 Task: Share your profile with your two connection via message.
Action: Mouse moved to (823, 81)
Screenshot: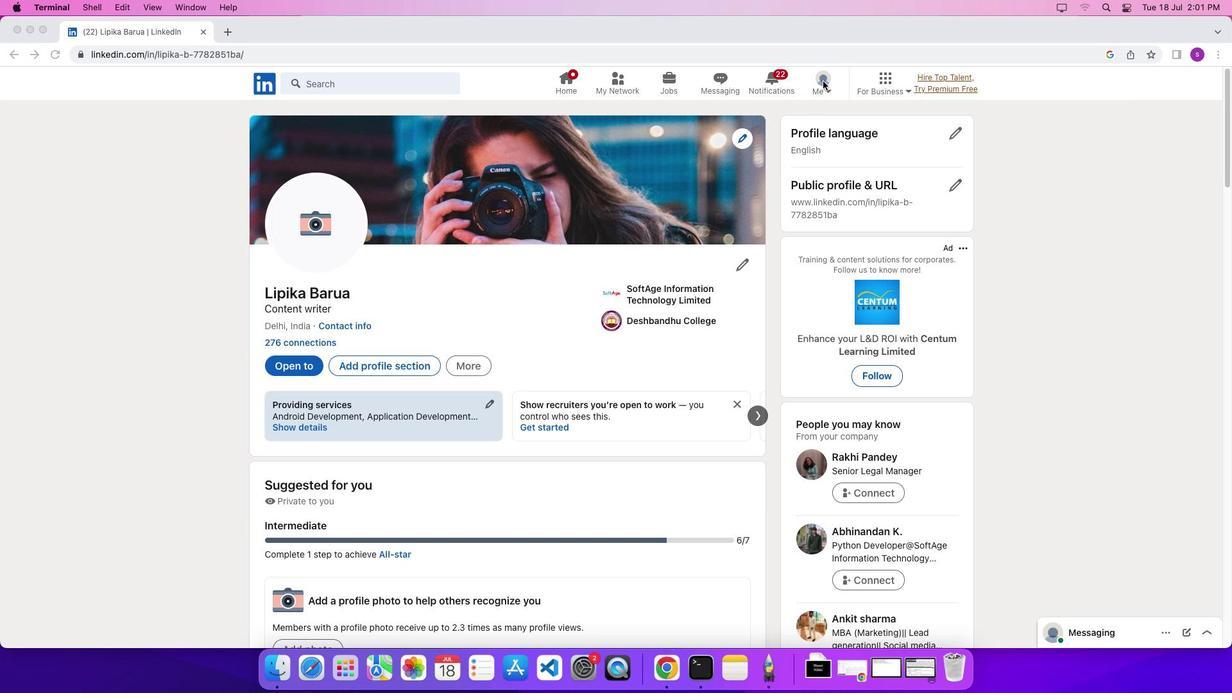 
Action: Mouse pressed left at (823, 81)
Screenshot: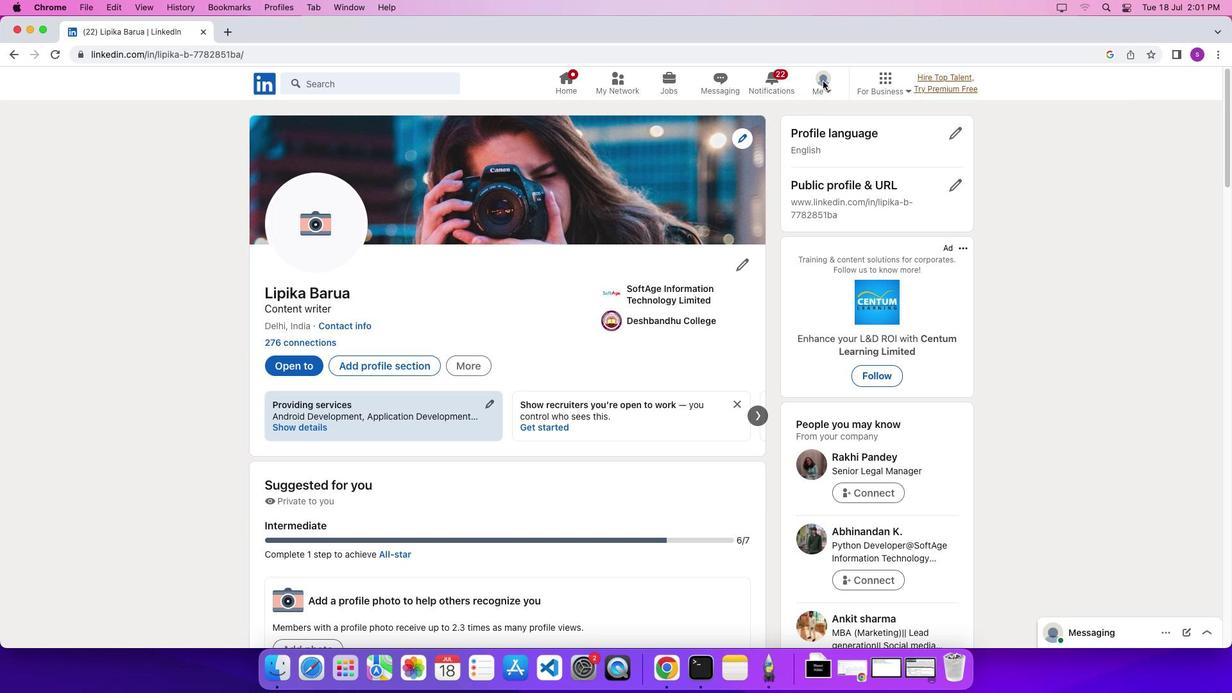 
Action: Mouse moved to (826, 89)
Screenshot: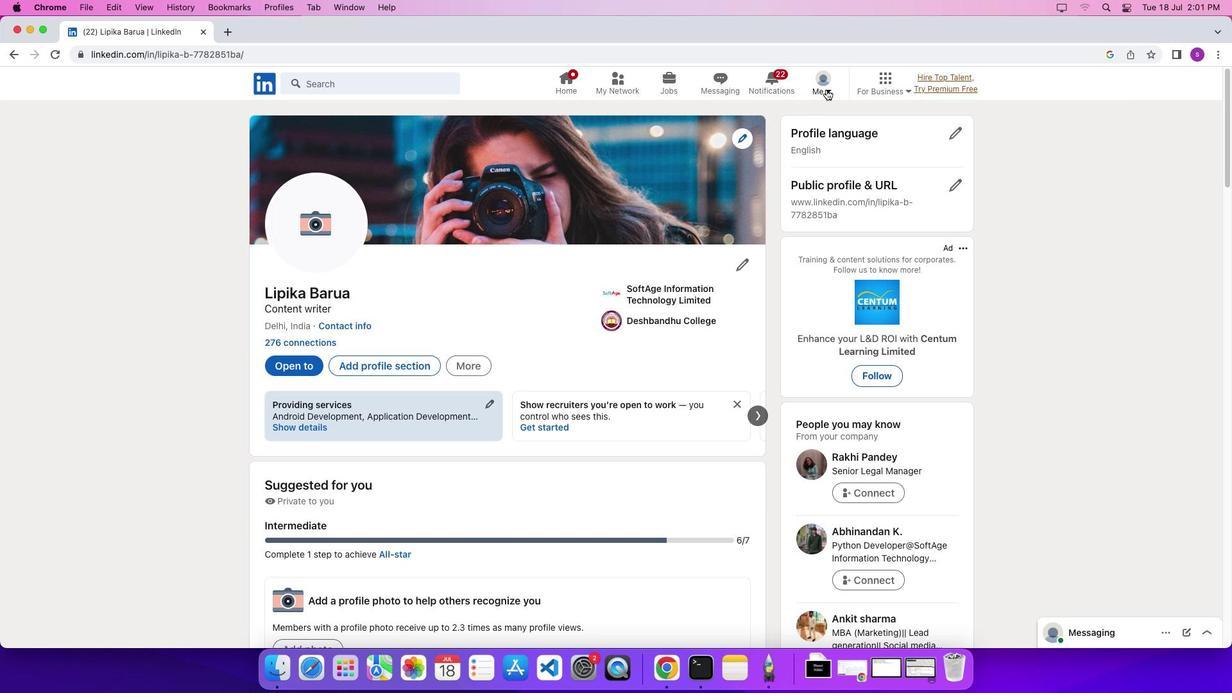 
Action: Mouse pressed left at (826, 89)
Screenshot: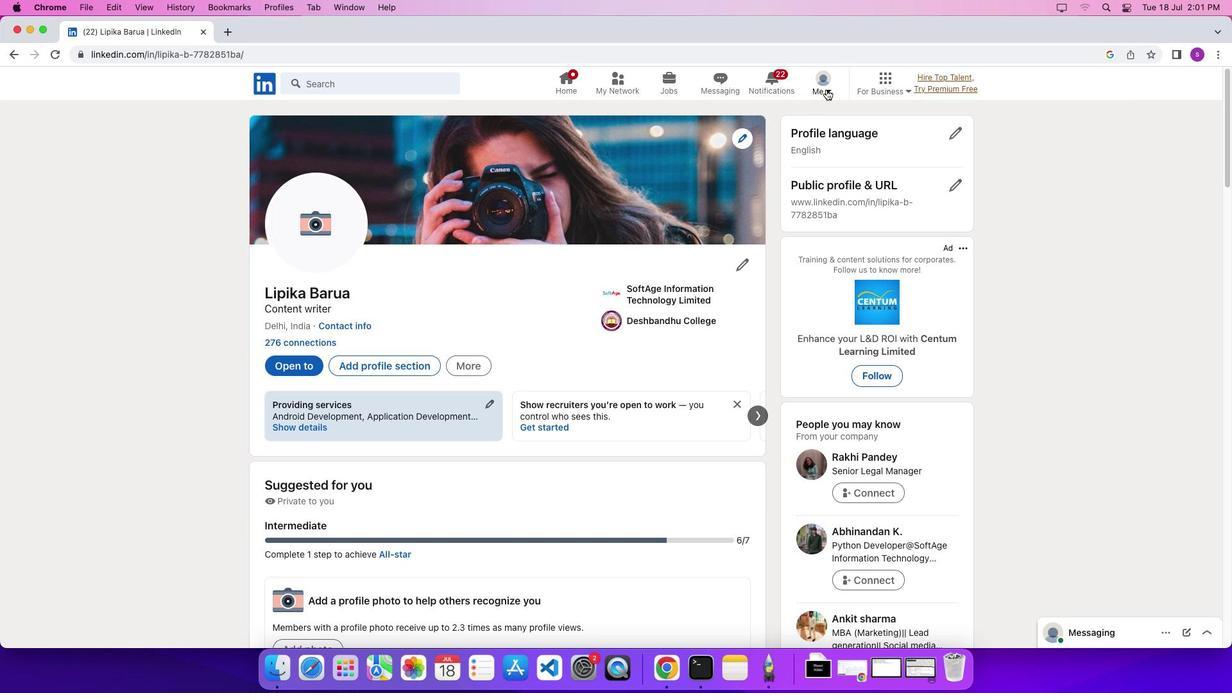 
Action: Mouse moved to (792, 154)
Screenshot: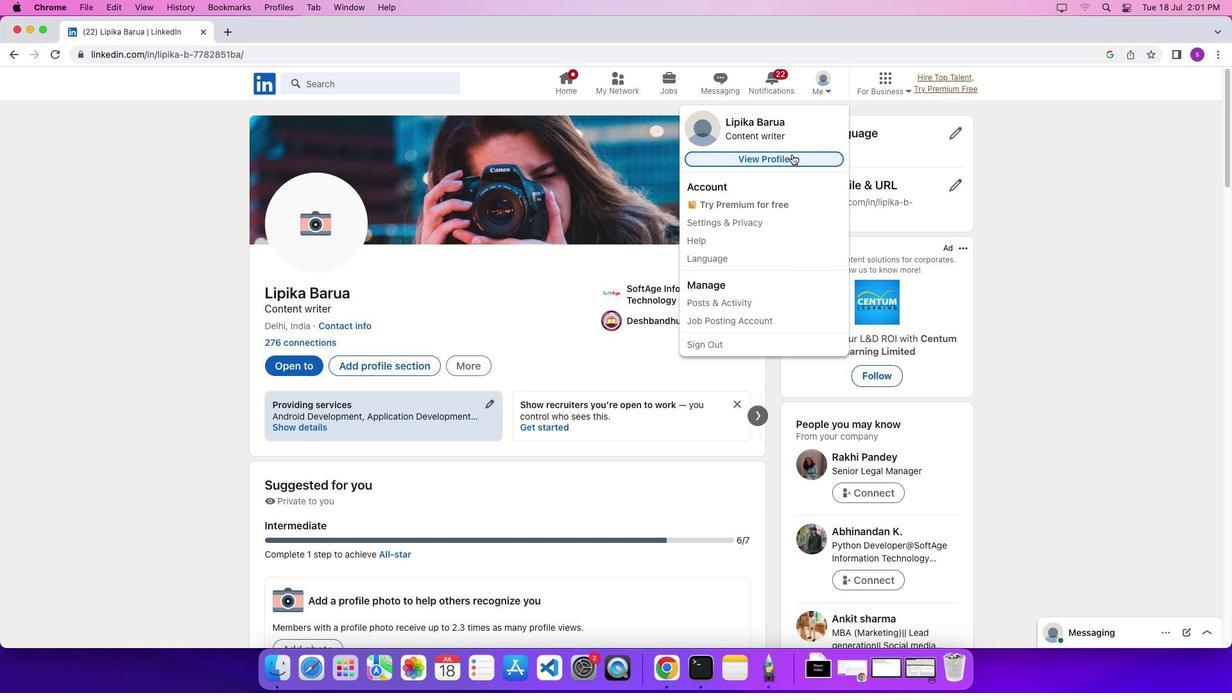 
Action: Mouse pressed left at (792, 154)
Screenshot: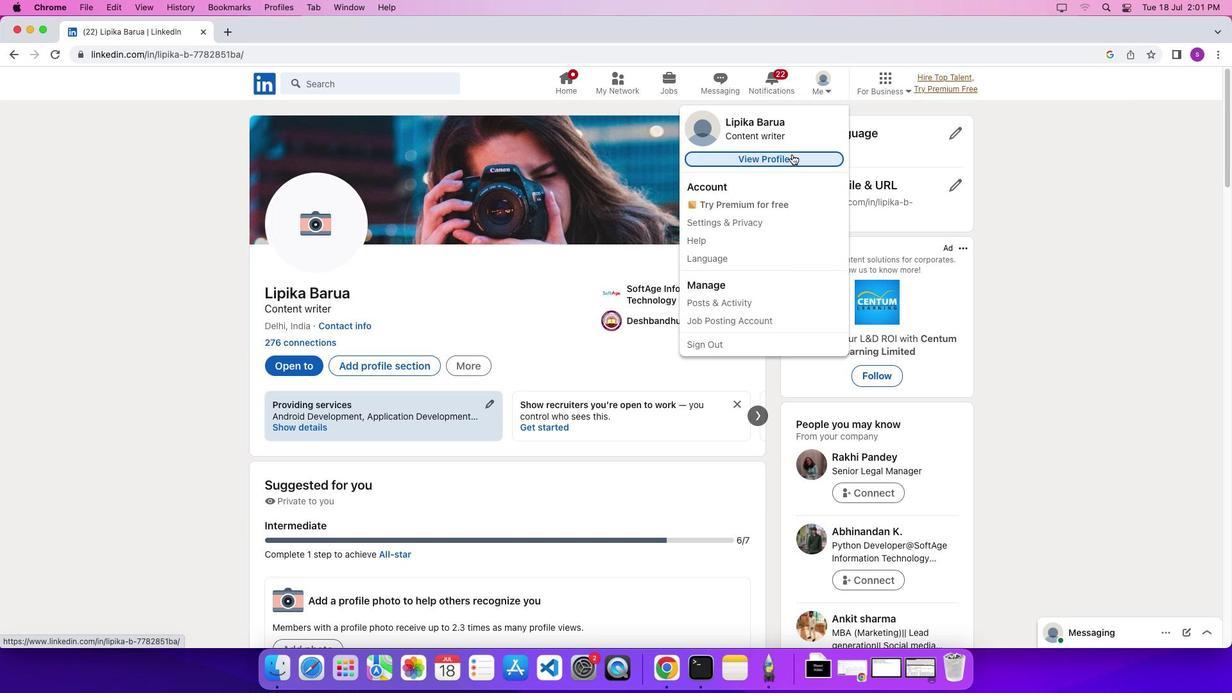 
Action: Mouse moved to (484, 362)
Screenshot: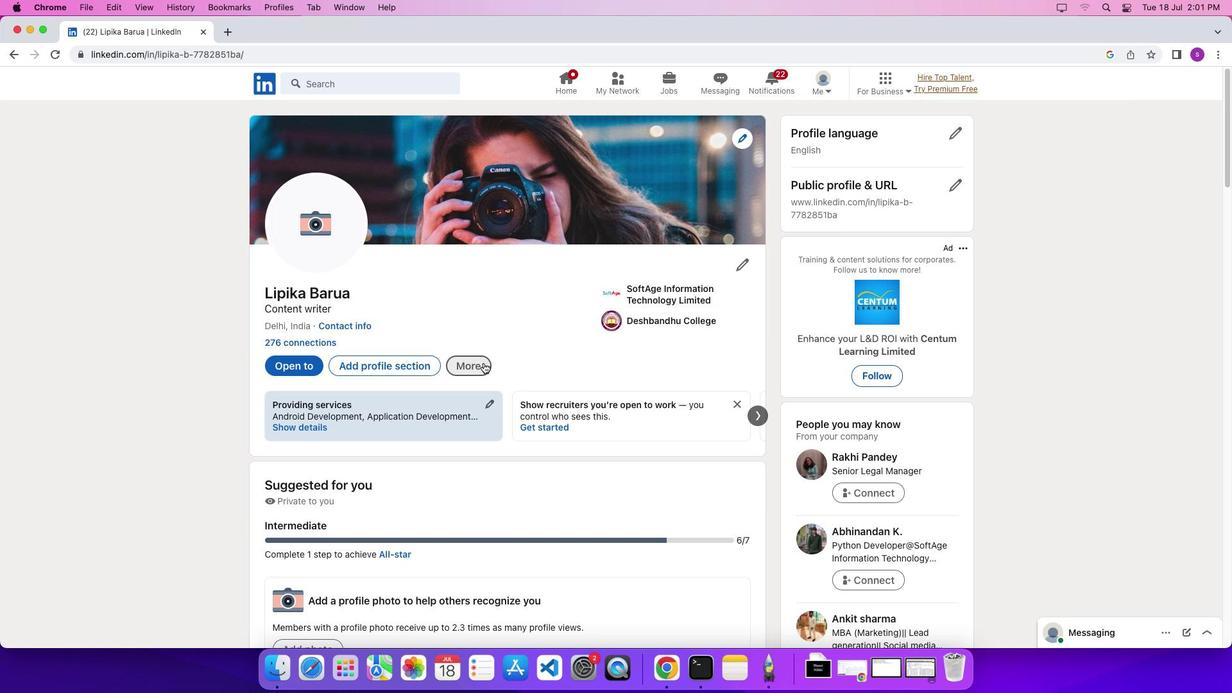 
Action: Mouse pressed left at (484, 362)
Screenshot: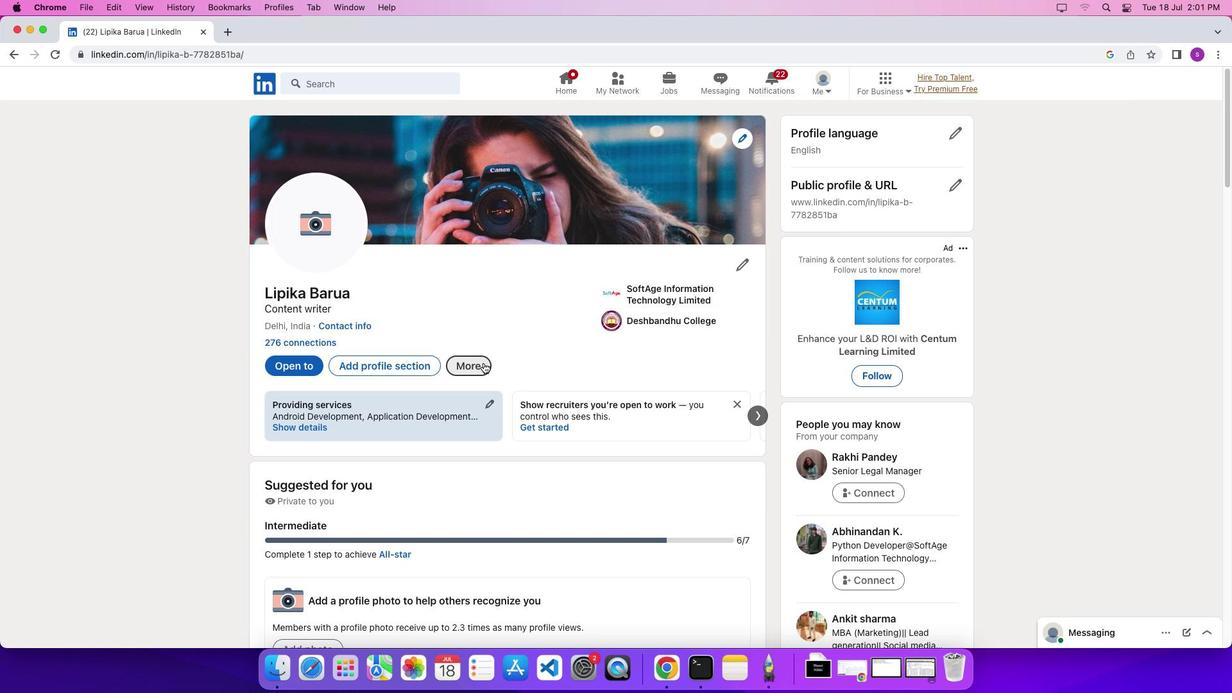 
Action: Mouse moved to (489, 387)
Screenshot: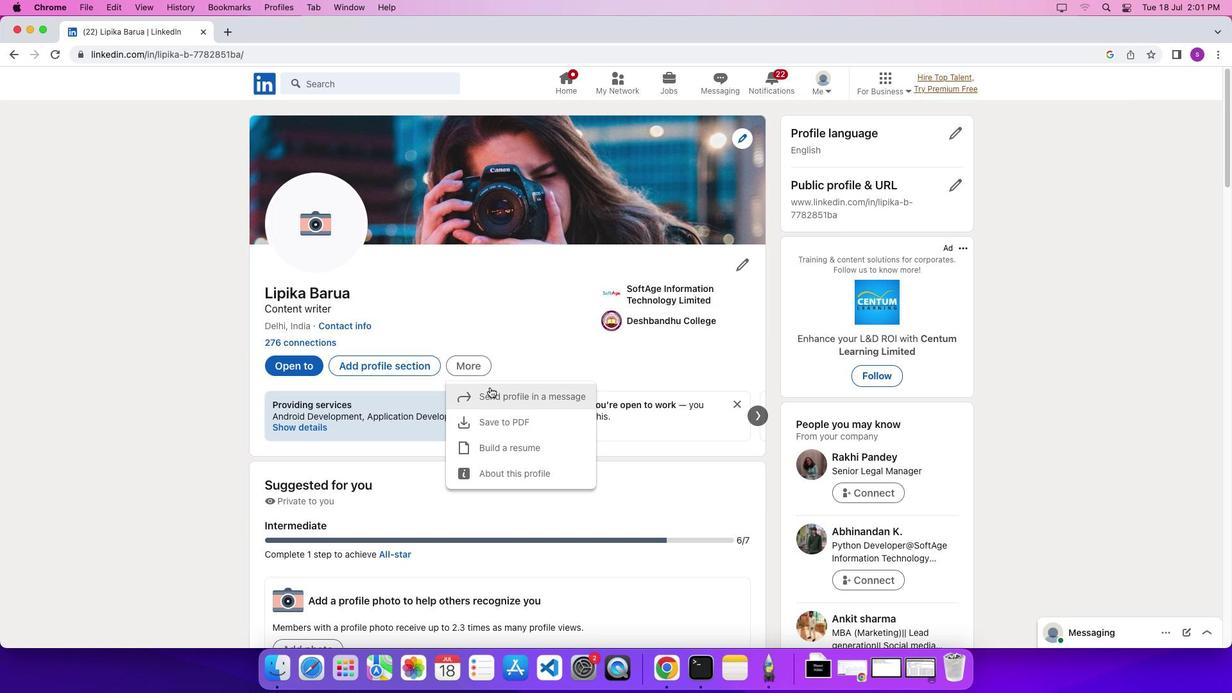 
Action: Mouse pressed left at (489, 387)
Screenshot: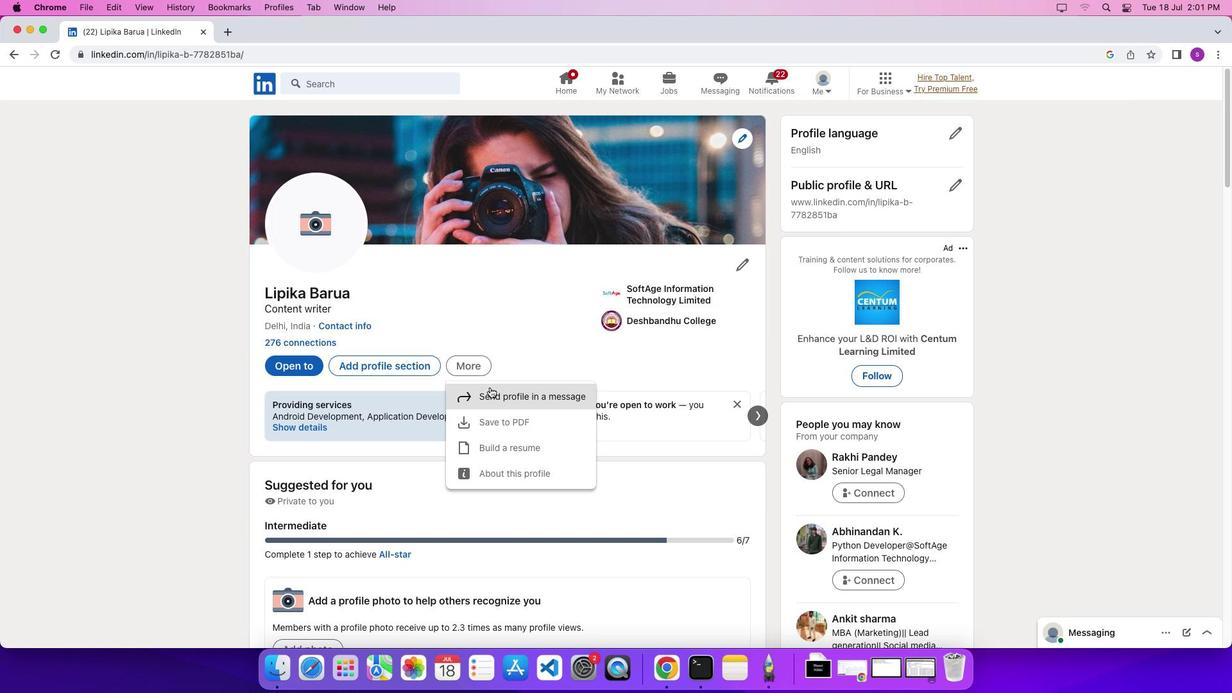 
Action: Mouse moved to (862, 433)
Screenshot: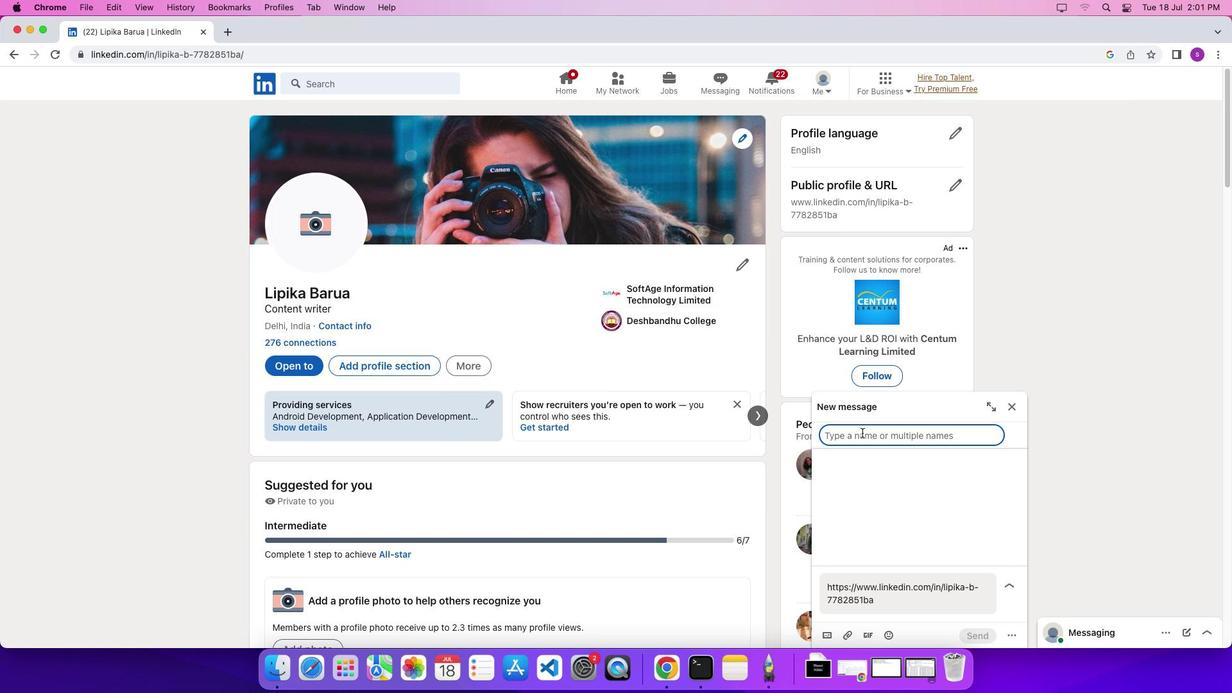 
Action: Mouse pressed left at (862, 433)
Screenshot: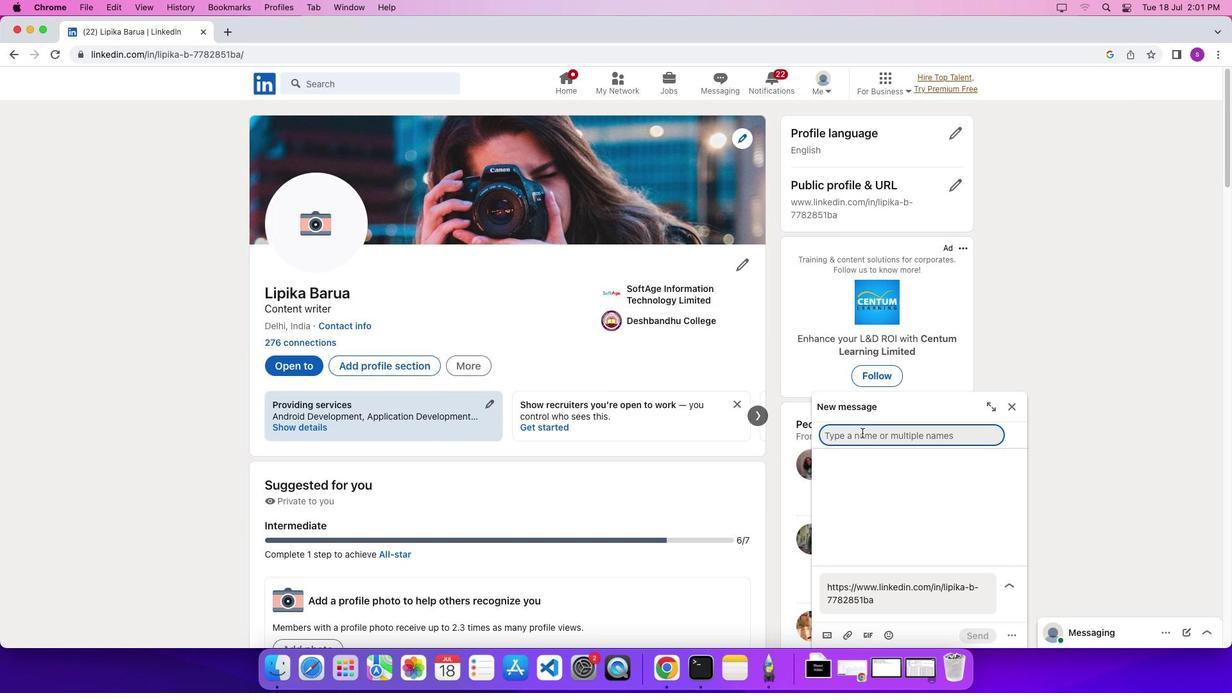
Action: Key pressed 'H''I'
Screenshot: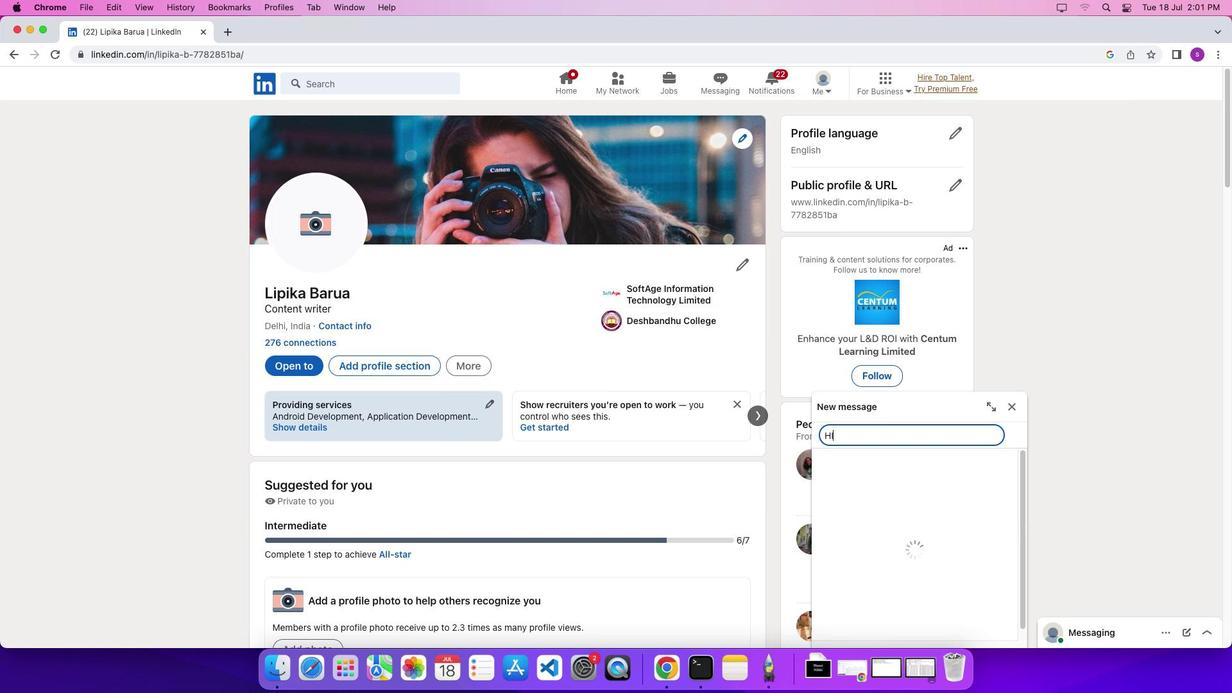 
Action: Mouse moved to (876, 451)
Screenshot: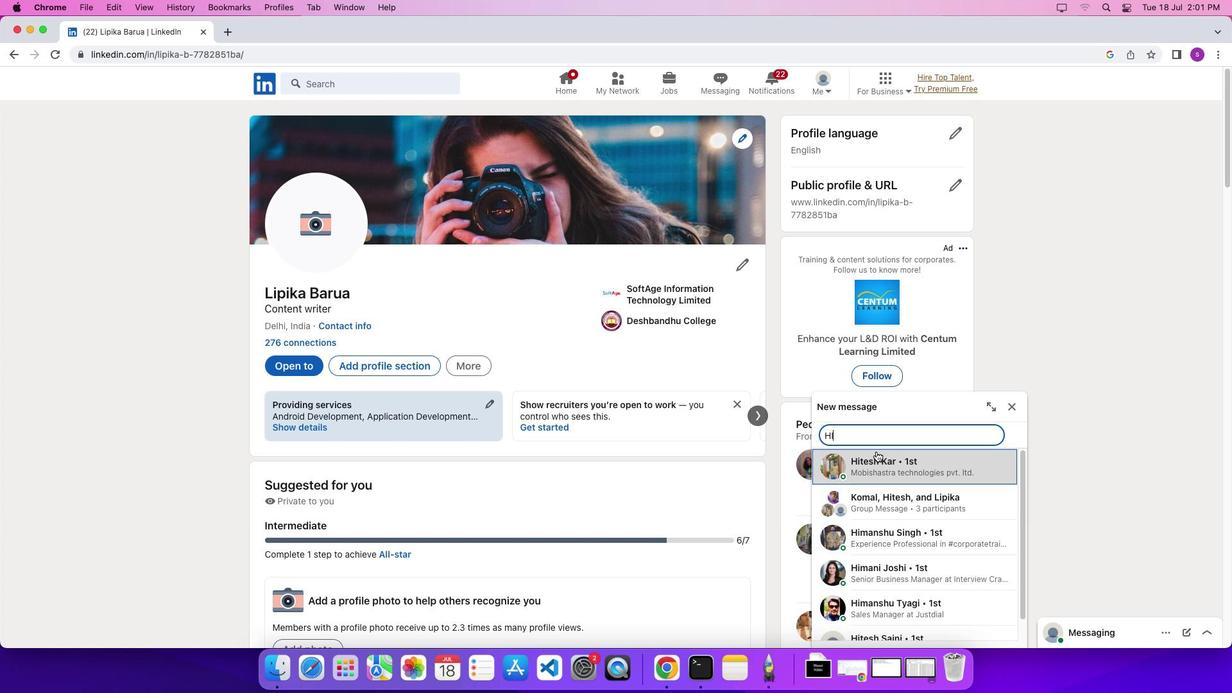 
Action: Mouse pressed left at (876, 451)
Screenshot: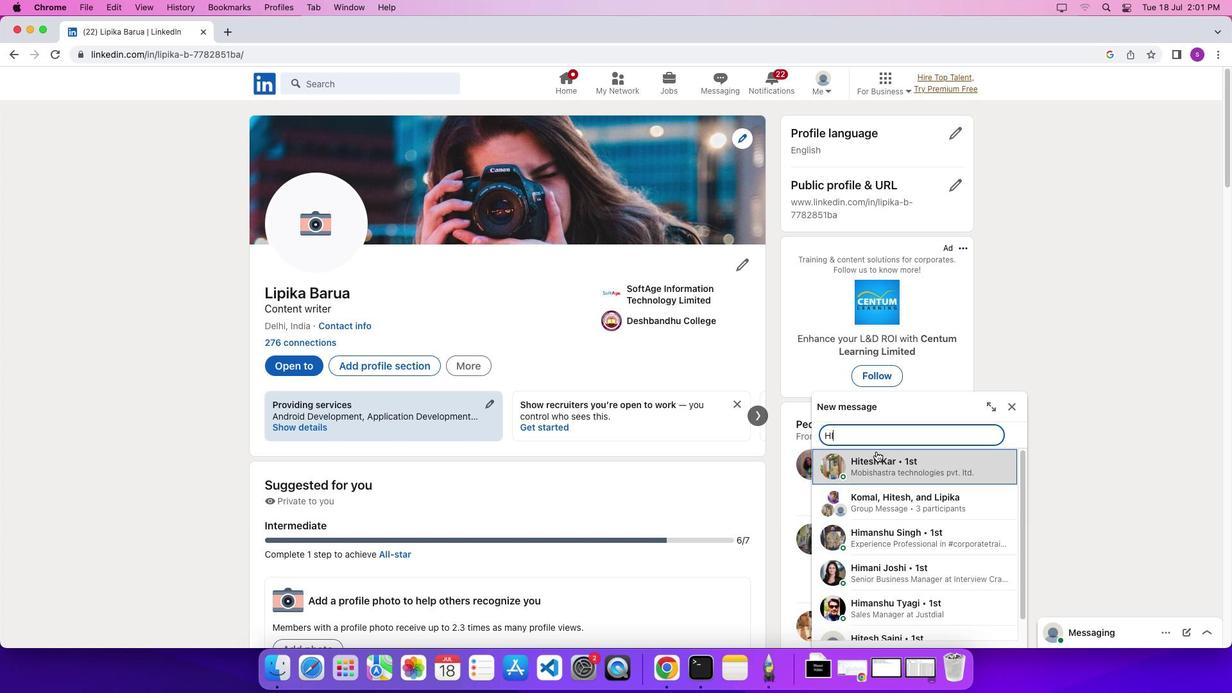
Action: Mouse moved to (912, 437)
Screenshot: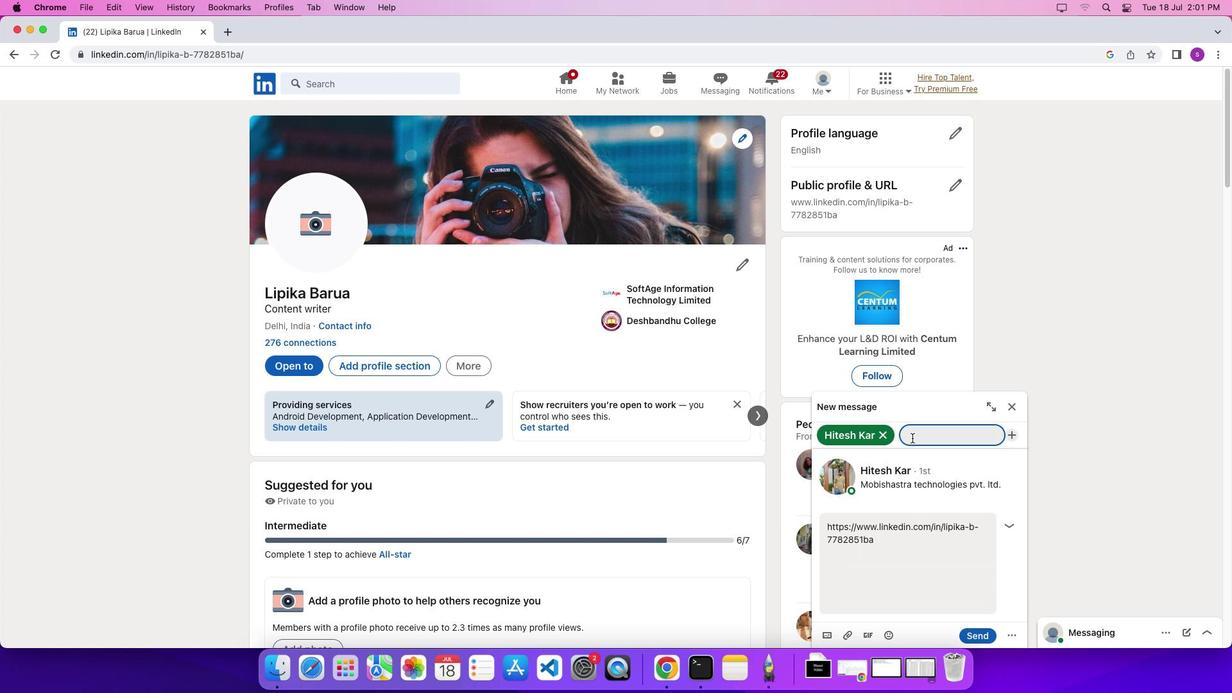 
Action: Mouse pressed left at (912, 437)
Screenshot: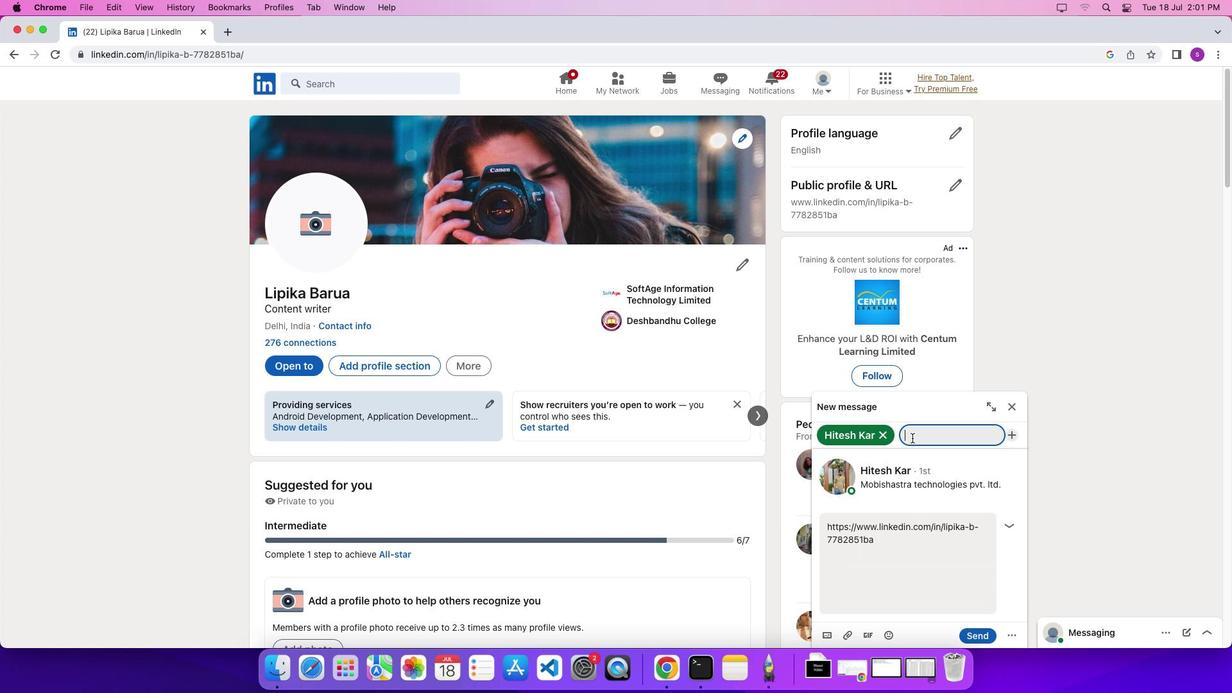 
Action: Mouse moved to (911, 441)
Screenshot: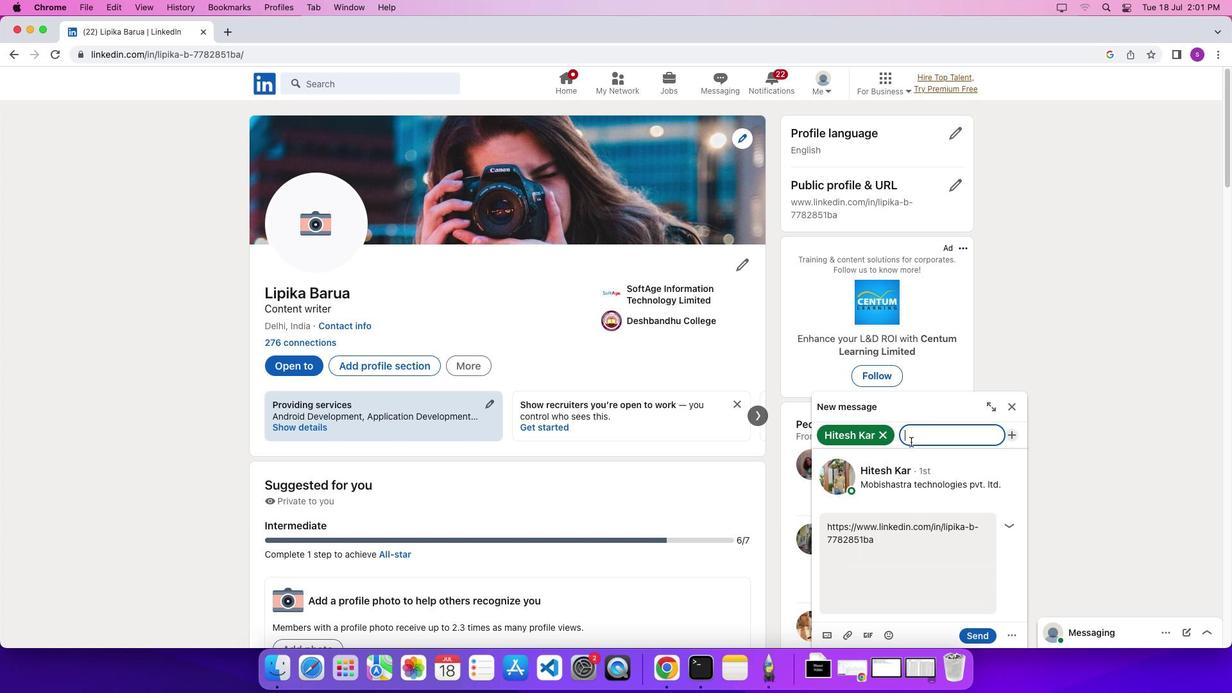 
Action: Key pressed 'K''O'
Screenshot: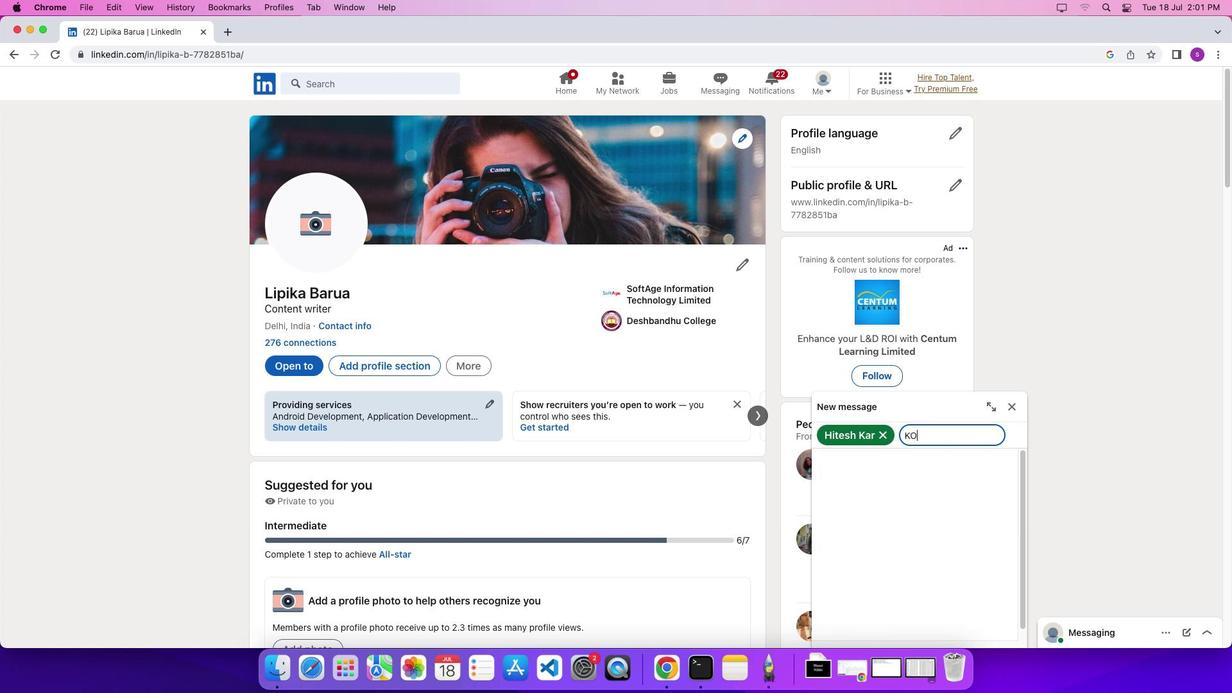 
Action: Mouse moved to (907, 460)
Screenshot: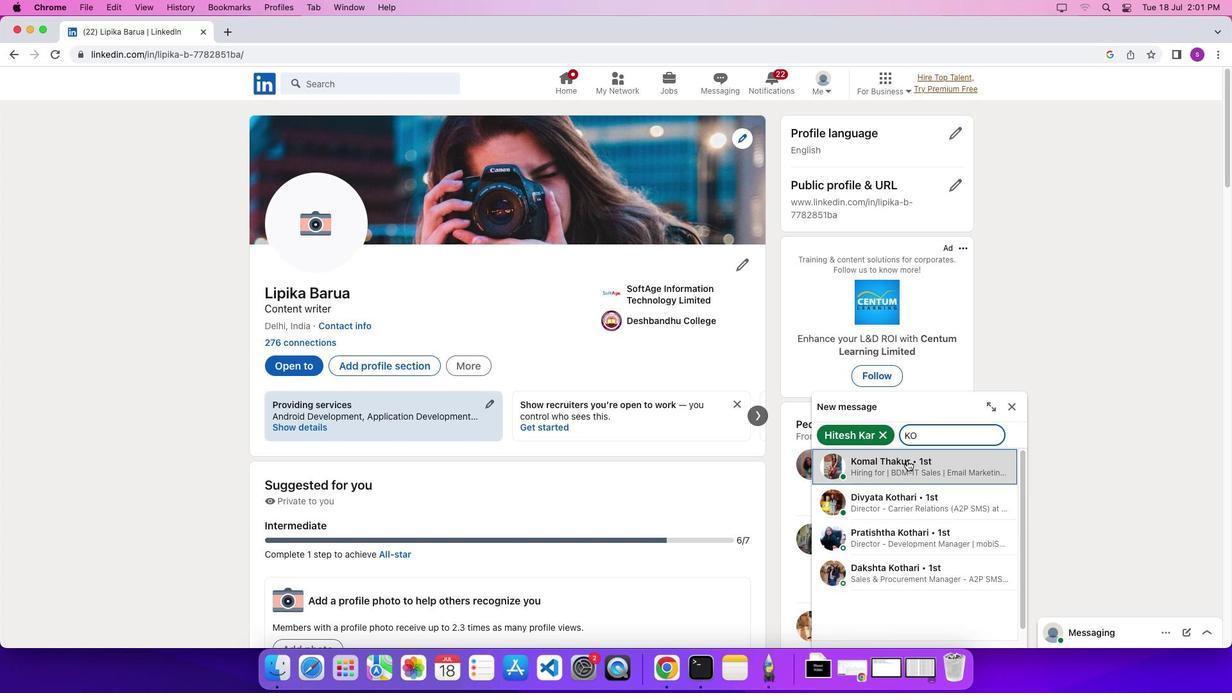 
Action: Mouse pressed left at (907, 460)
Screenshot: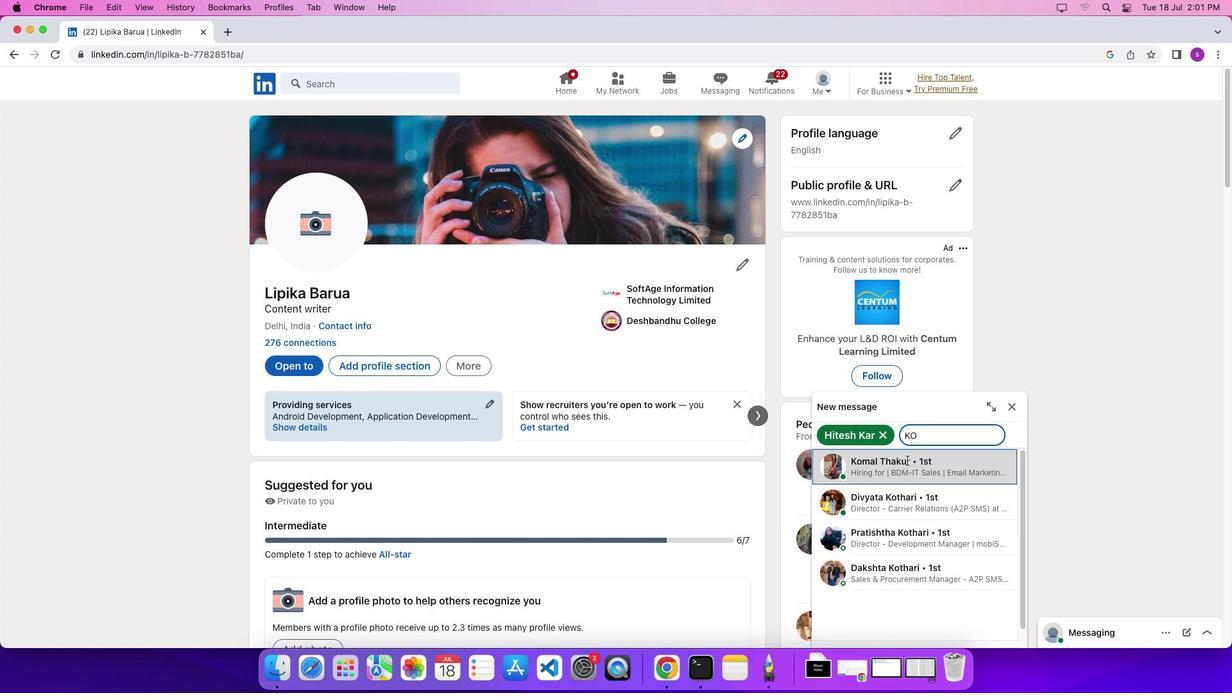 
Action: Mouse moved to (975, 634)
Screenshot: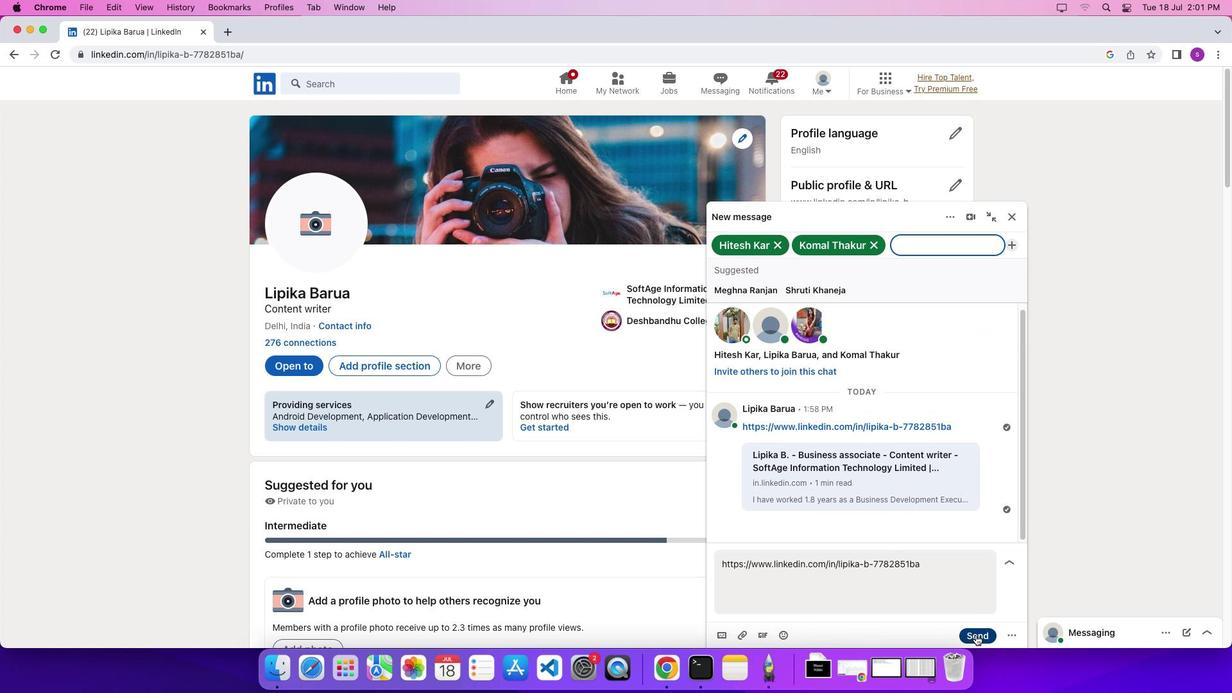 
Action: Mouse pressed left at (975, 634)
Screenshot: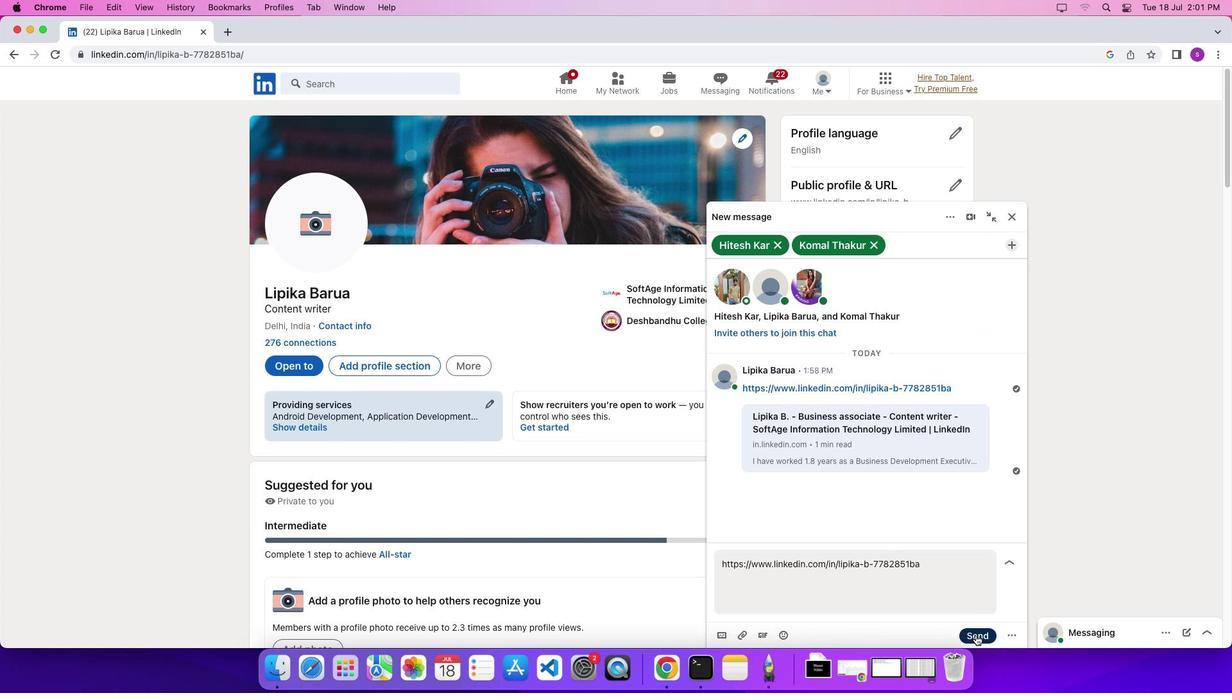 
